 Task: Create a due date automation trigger when advanced on, 2 working days after a card is due add dates not starting this month at 11:00 AM.
Action: Mouse moved to (926, 73)
Screenshot: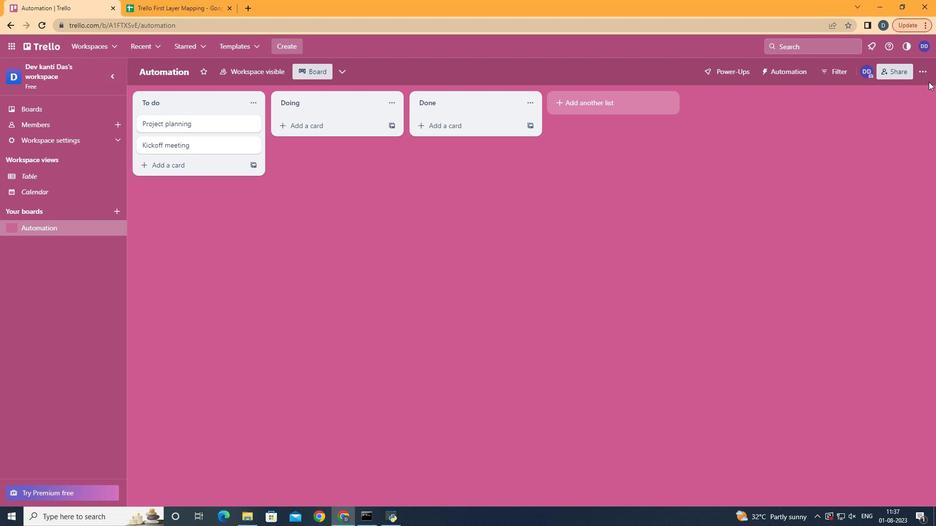 
Action: Mouse pressed left at (926, 73)
Screenshot: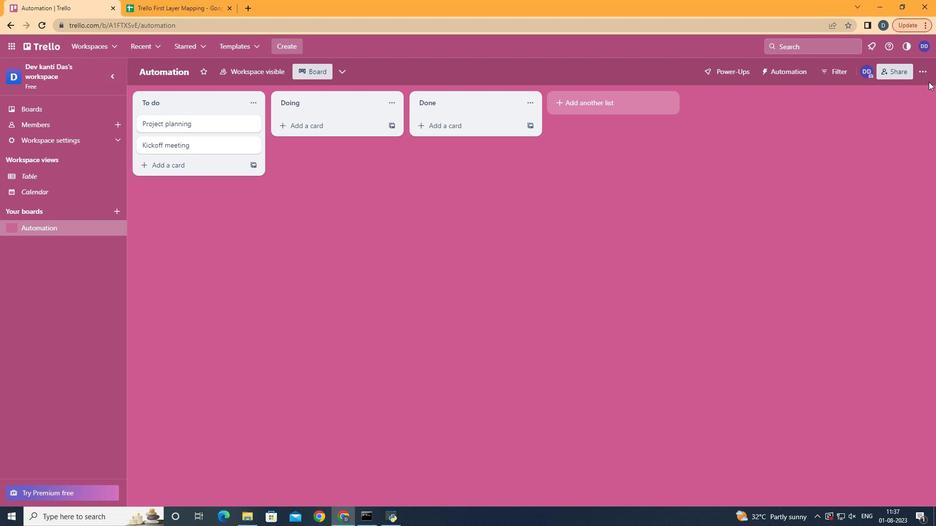 
Action: Mouse moved to (860, 213)
Screenshot: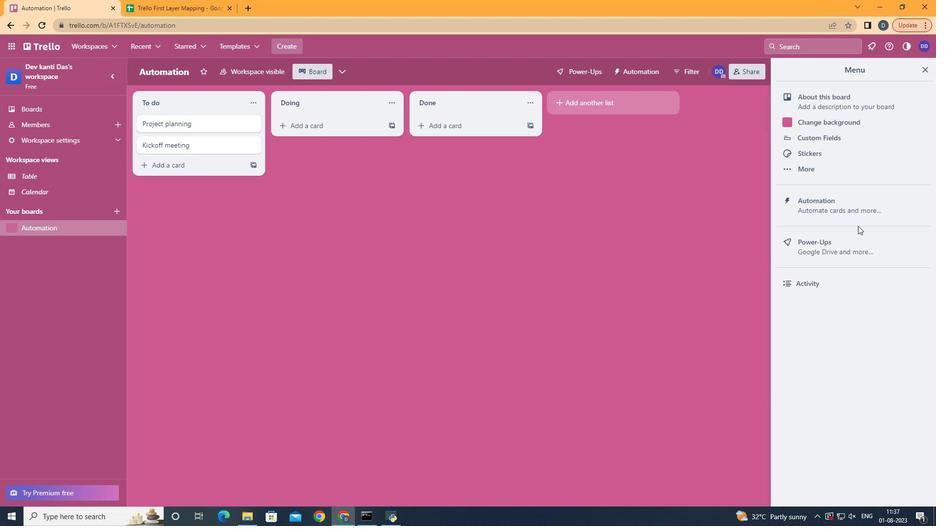 
Action: Mouse pressed left at (860, 213)
Screenshot: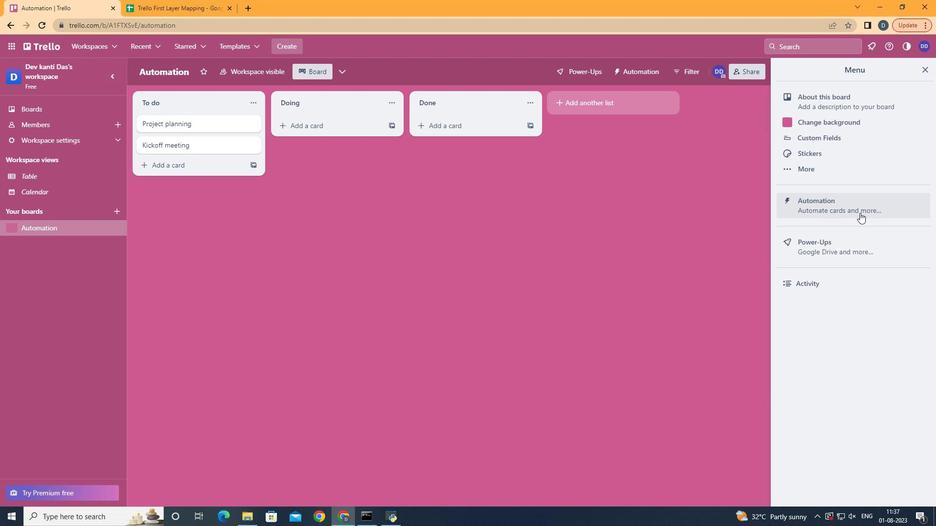 
Action: Mouse moved to (175, 194)
Screenshot: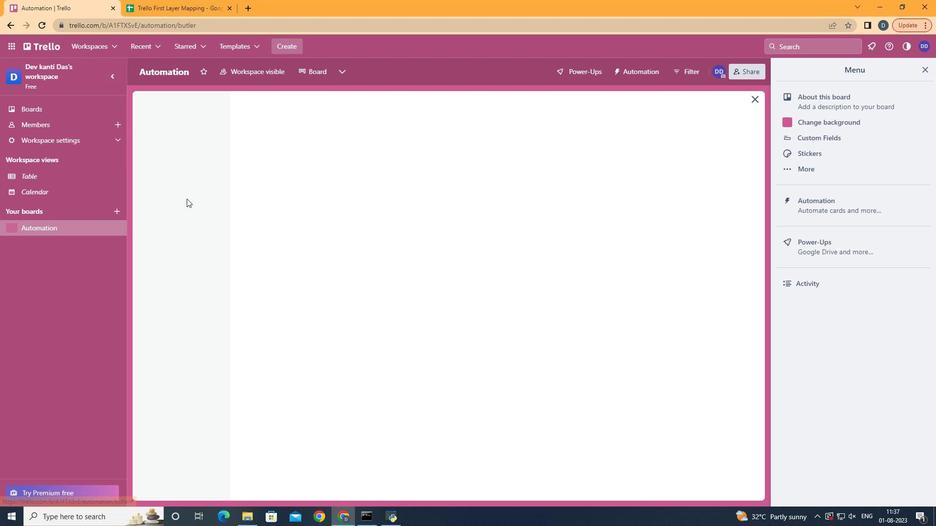 
Action: Mouse pressed left at (175, 194)
Screenshot: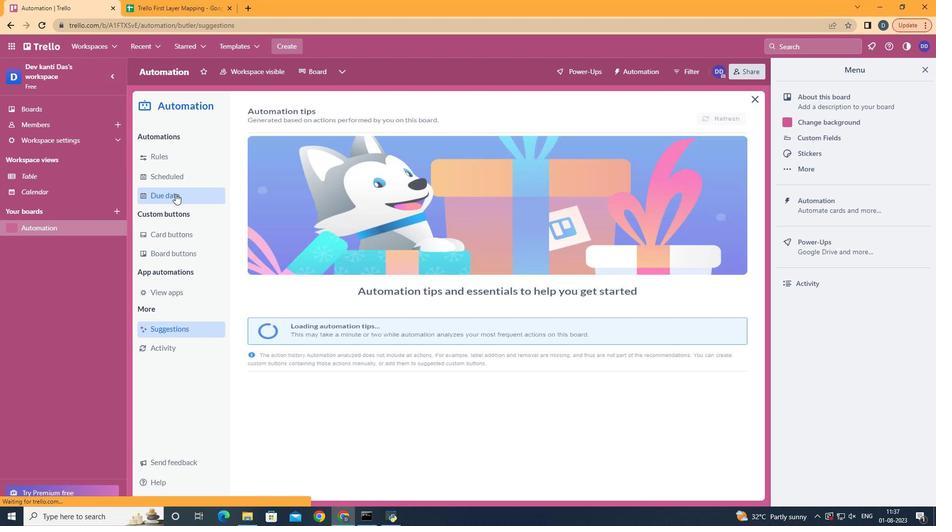 
Action: Mouse moved to (691, 119)
Screenshot: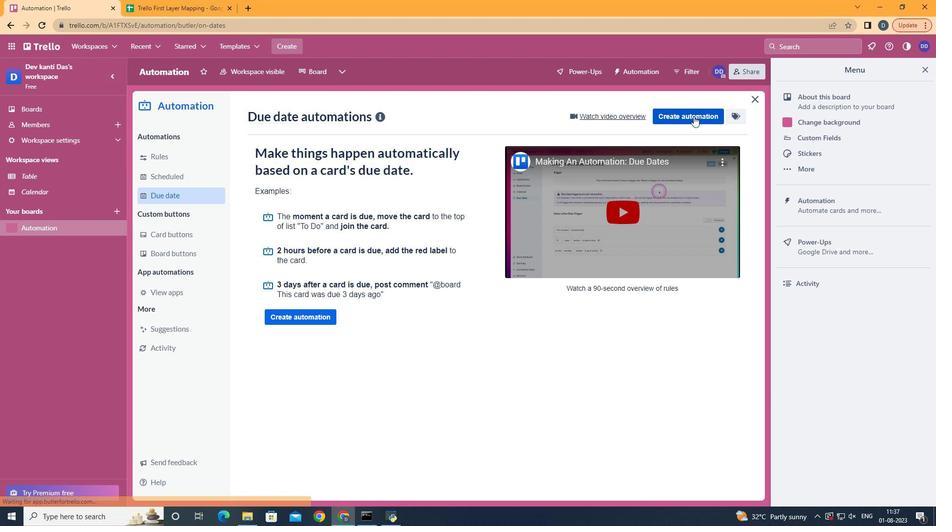 
Action: Mouse pressed left at (691, 119)
Screenshot: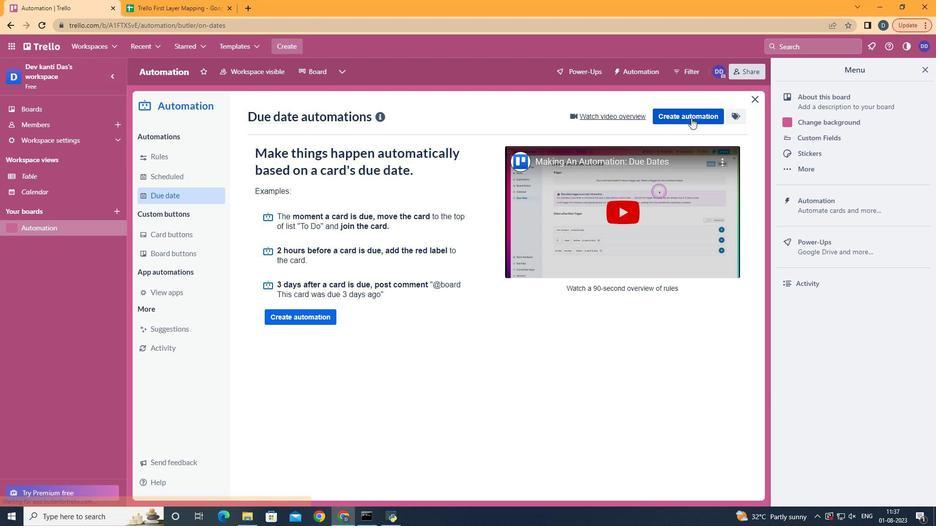 
Action: Mouse moved to (329, 210)
Screenshot: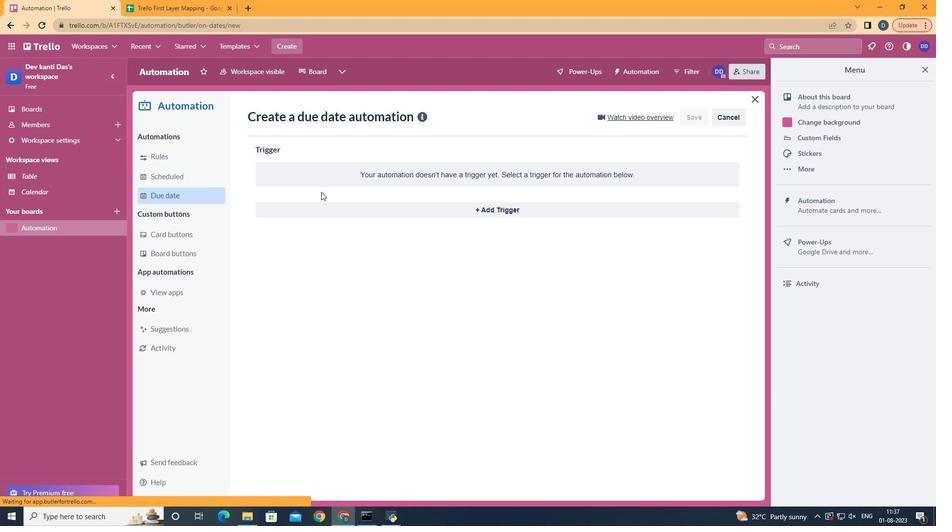 
Action: Mouse pressed left at (329, 210)
Screenshot: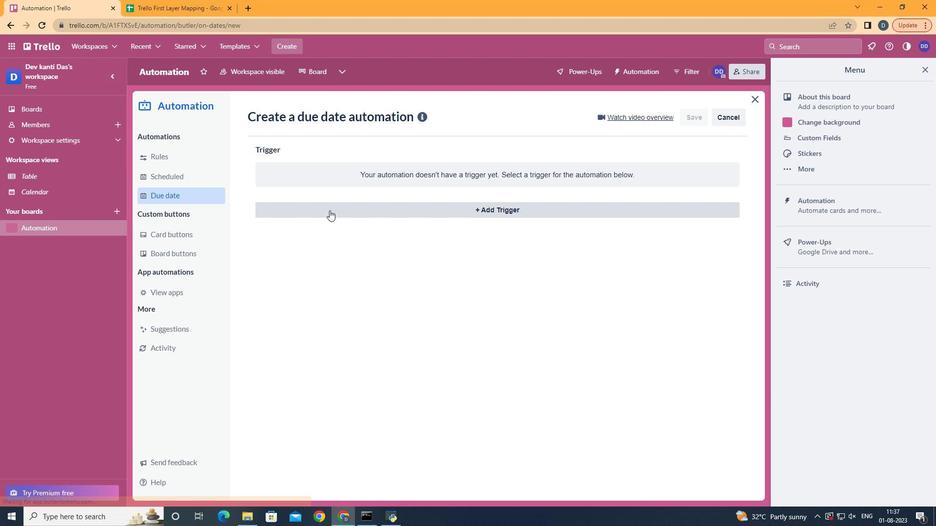 
Action: Mouse moved to (318, 394)
Screenshot: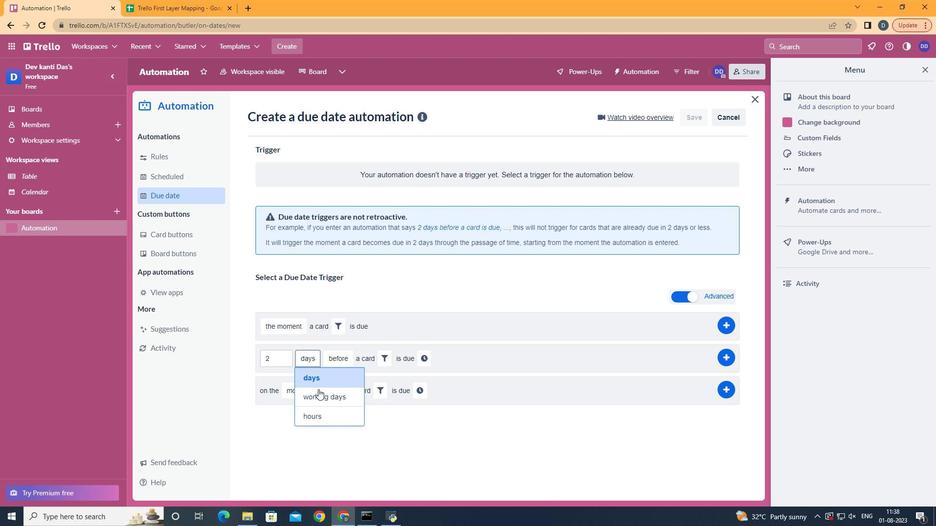 
Action: Mouse pressed left at (318, 394)
Screenshot: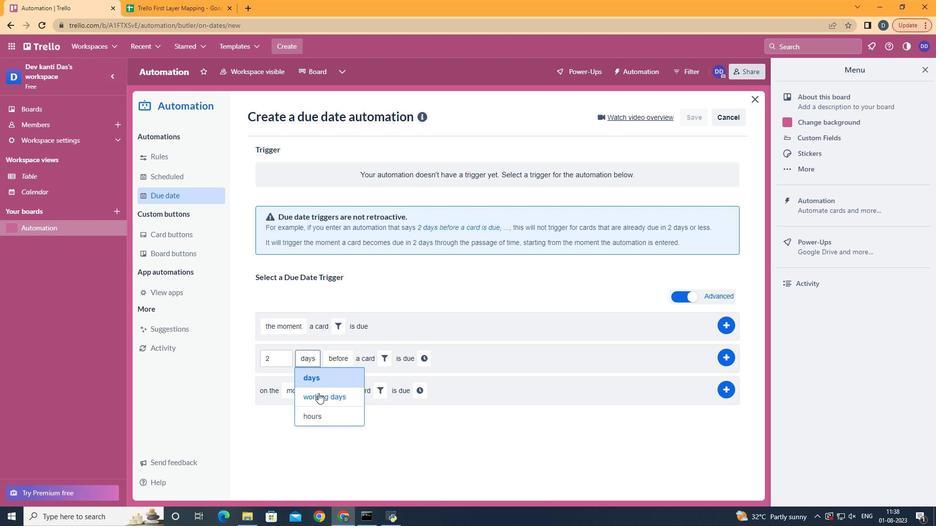 
Action: Mouse moved to (376, 399)
Screenshot: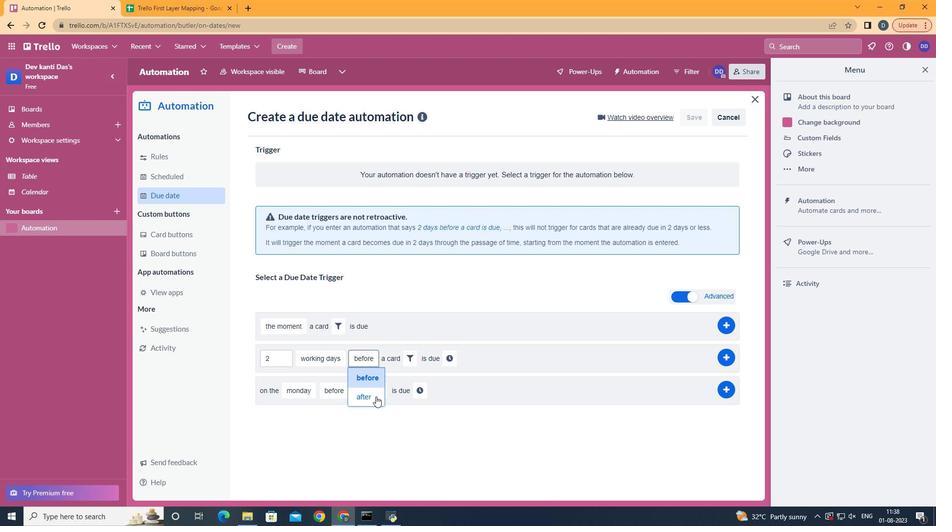 
Action: Mouse pressed left at (376, 399)
Screenshot: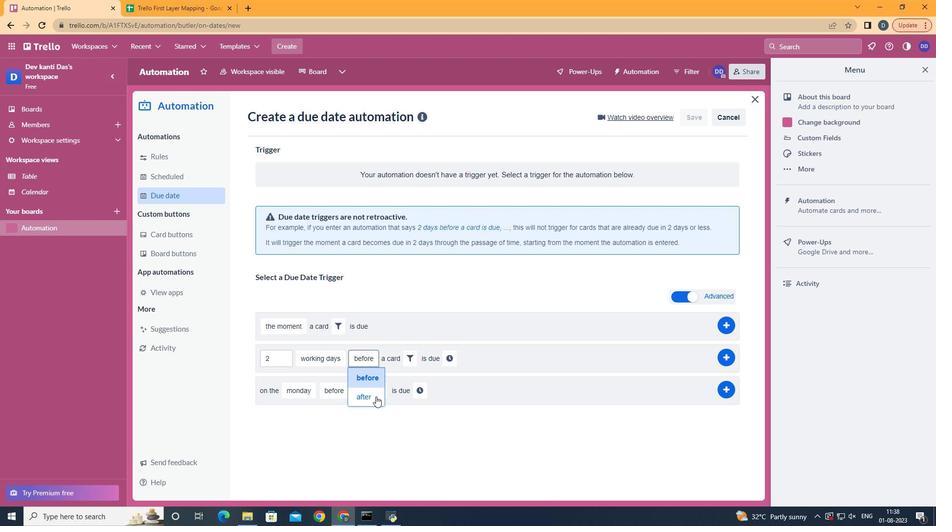 
Action: Mouse moved to (401, 362)
Screenshot: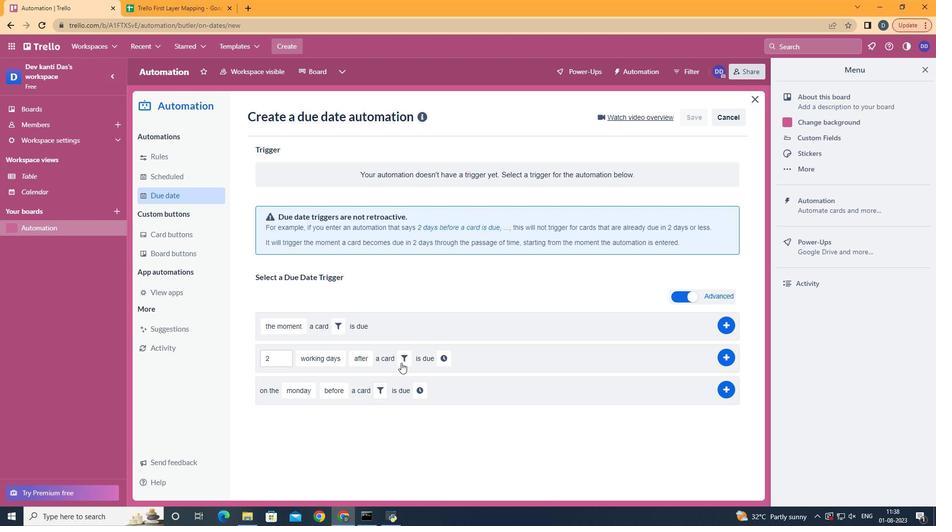 
Action: Mouse pressed left at (401, 362)
Screenshot: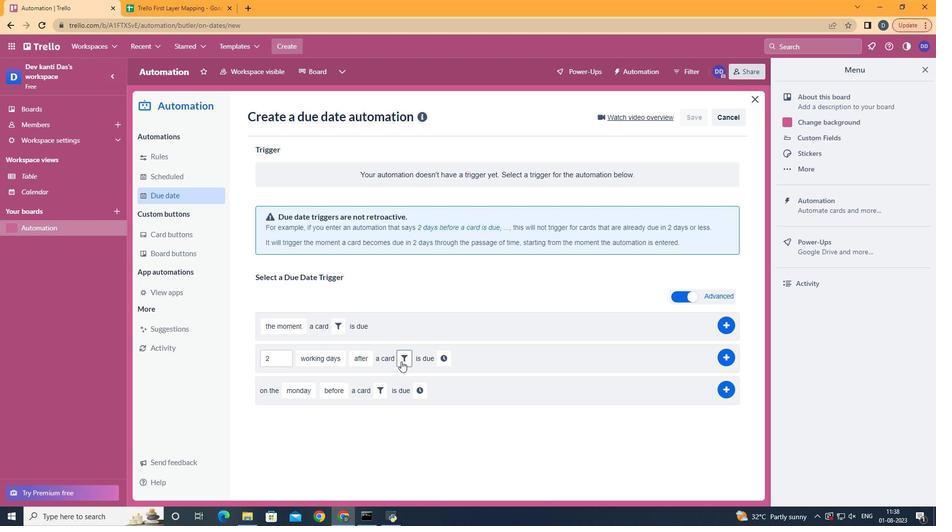 
Action: Mouse moved to (448, 389)
Screenshot: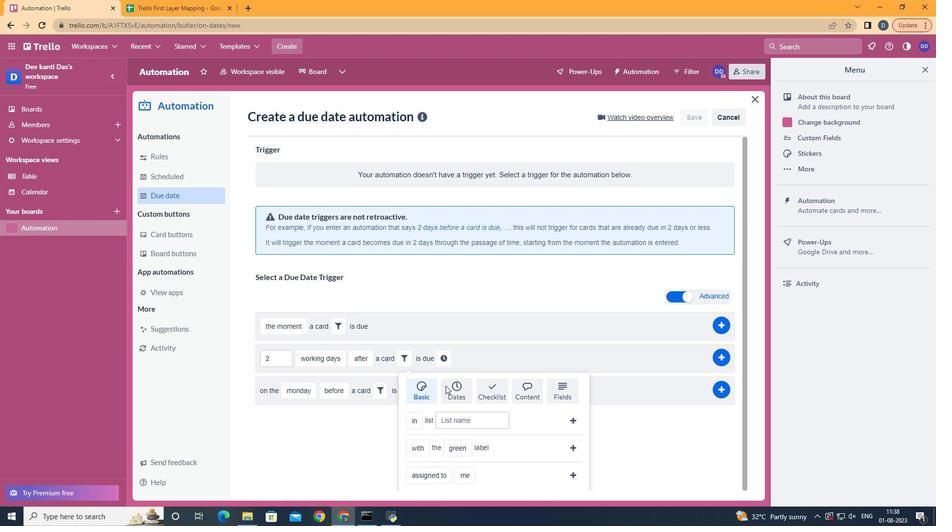 
Action: Mouse pressed left at (448, 389)
Screenshot: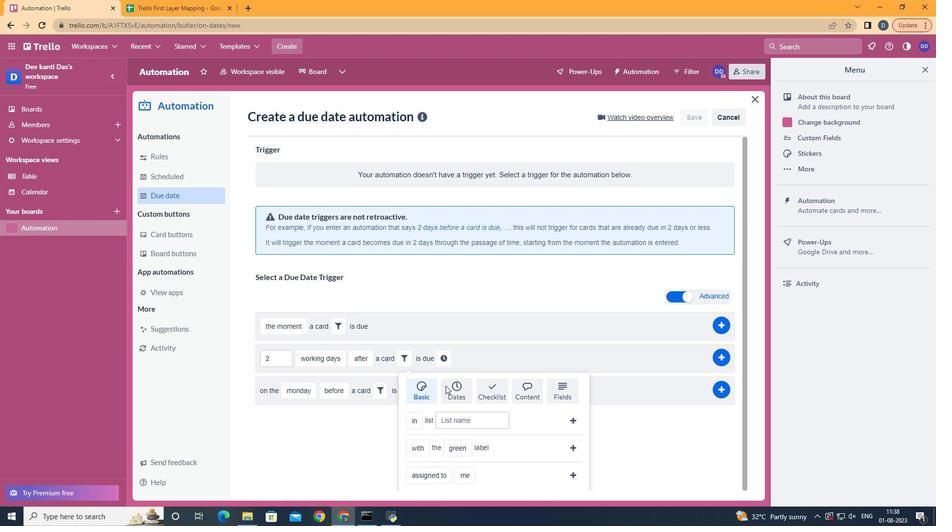 
Action: Mouse moved to (448, 389)
Screenshot: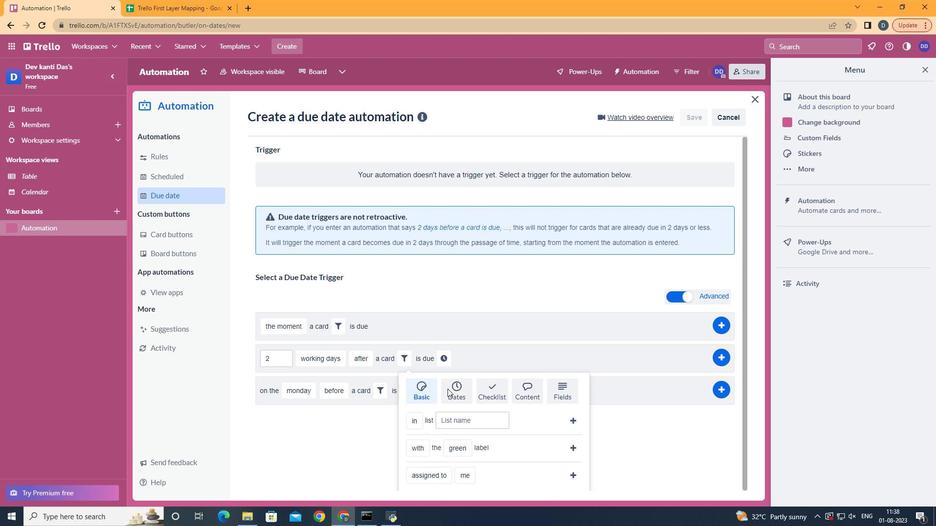
Action: Mouse scrolled (448, 389) with delta (0, 0)
Screenshot: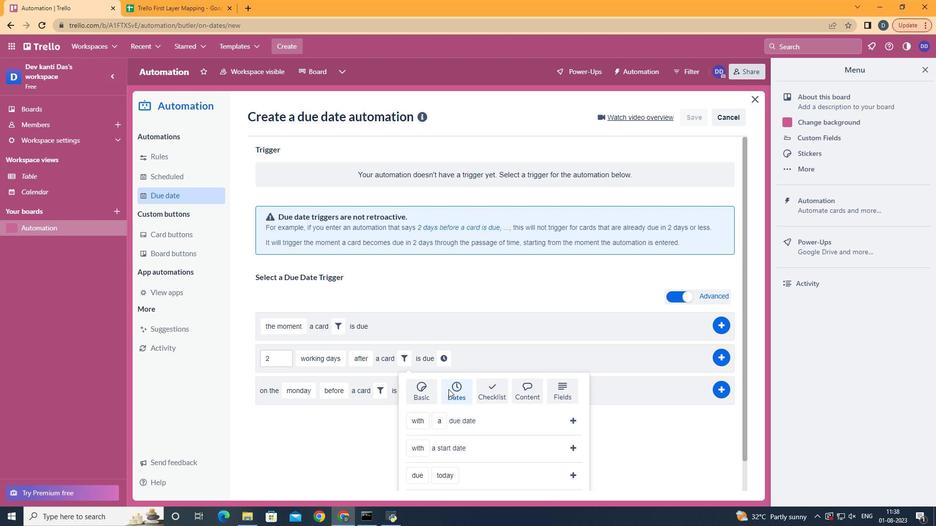 
Action: Mouse scrolled (448, 389) with delta (0, 0)
Screenshot: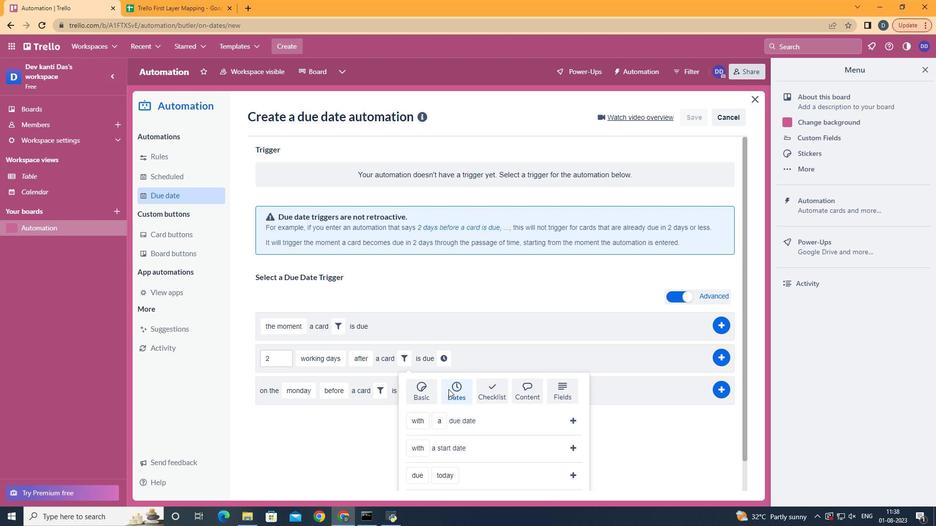 
Action: Mouse scrolled (448, 389) with delta (0, 0)
Screenshot: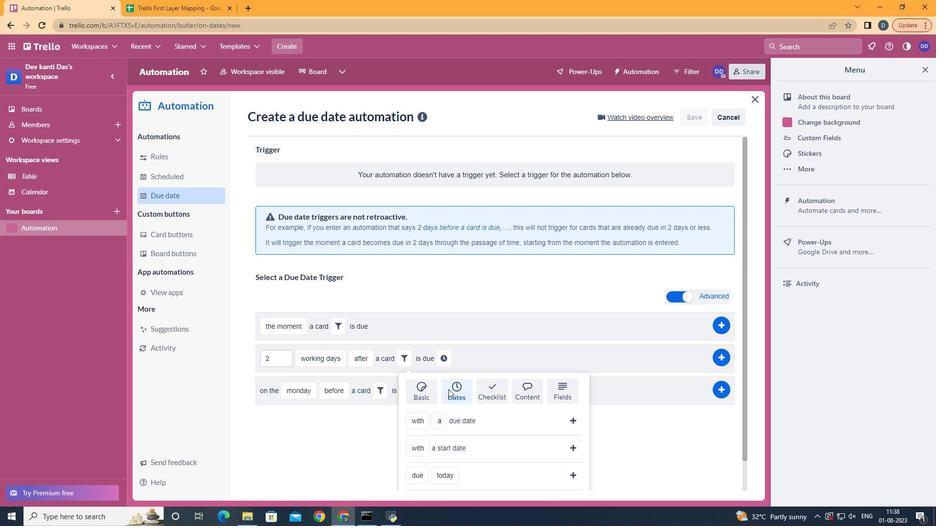 
Action: Mouse scrolled (448, 389) with delta (0, 0)
Screenshot: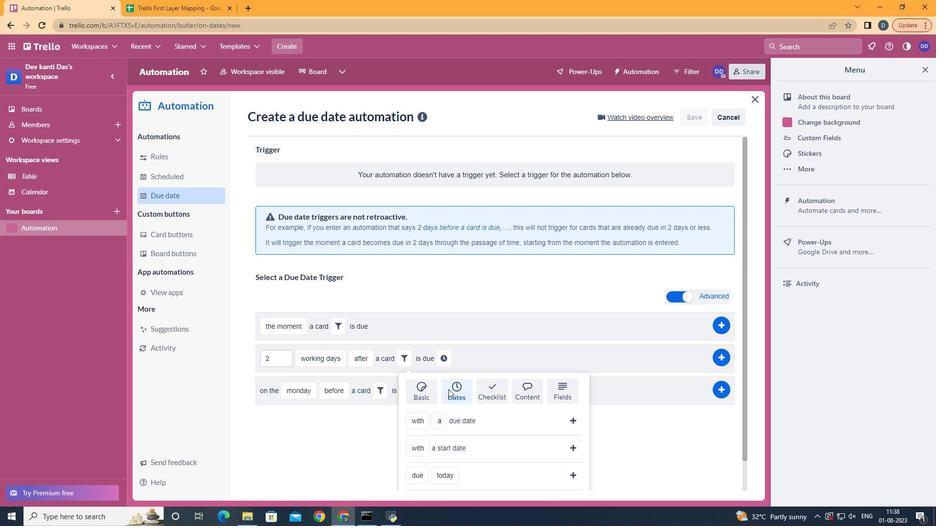 
Action: Mouse moved to (427, 423)
Screenshot: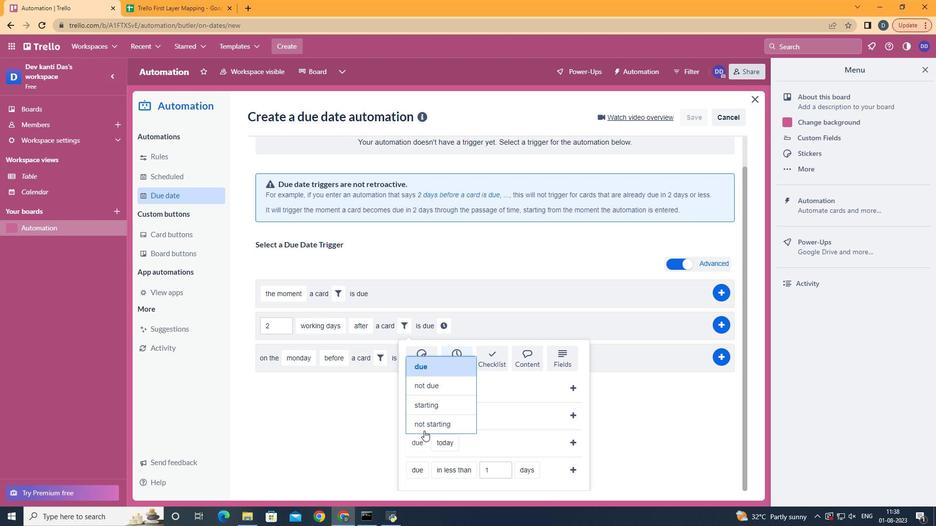 
Action: Mouse pressed left at (427, 423)
Screenshot: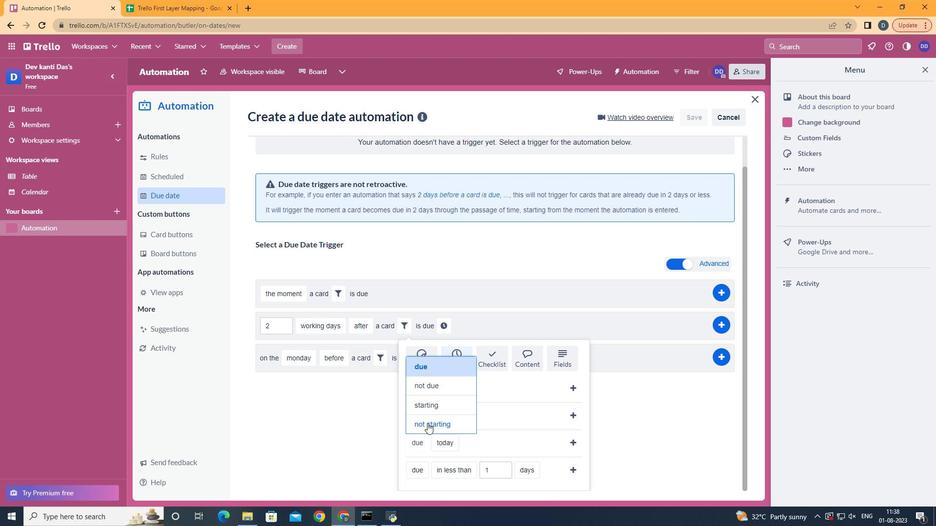 
Action: Mouse moved to (475, 403)
Screenshot: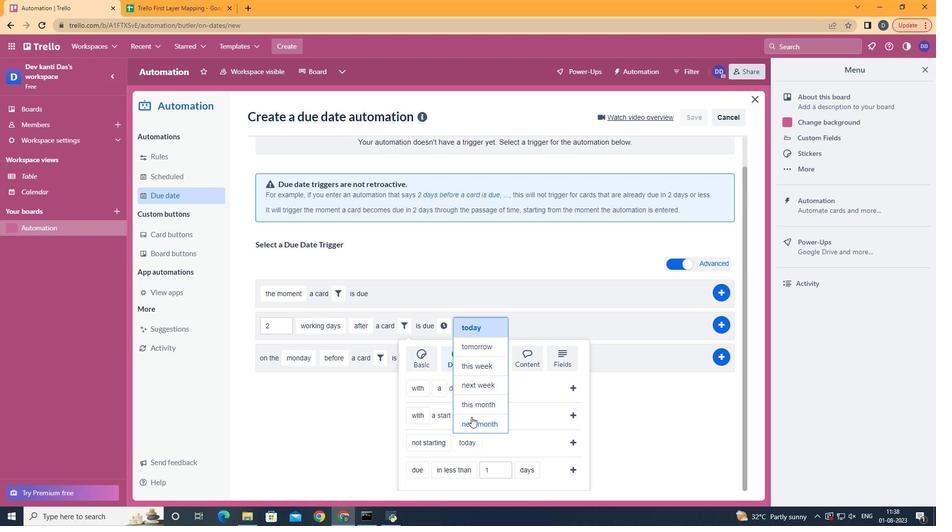 
Action: Mouse pressed left at (475, 403)
Screenshot: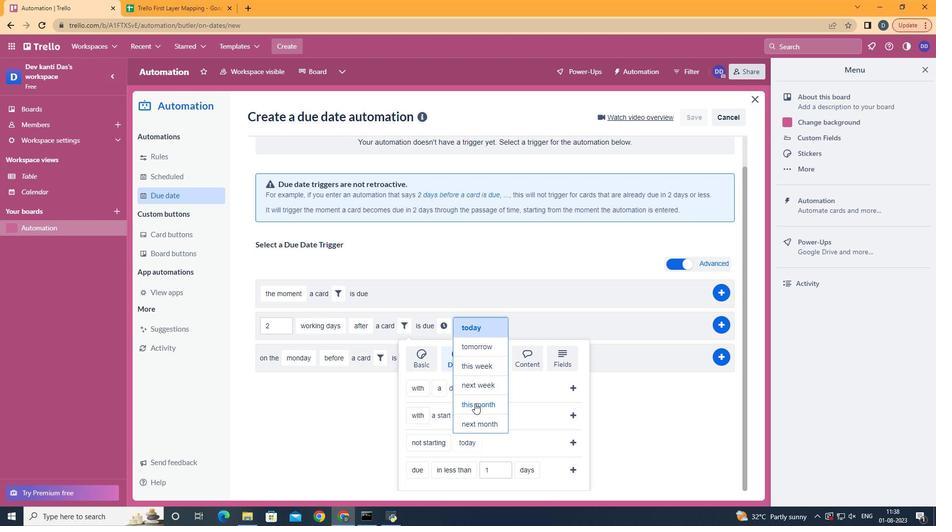 
Action: Mouse moved to (578, 443)
Screenshot: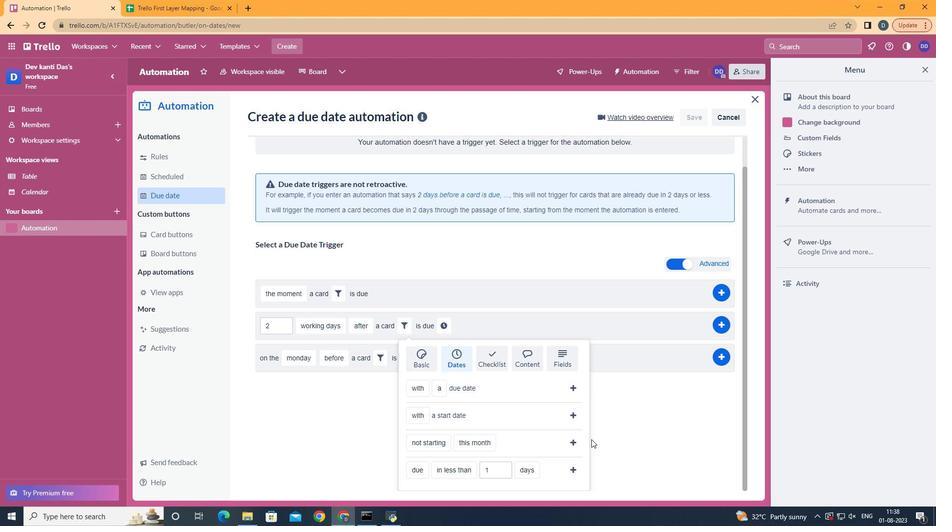 
Action: Mouse pressed left at (578, 443)
Screenshot: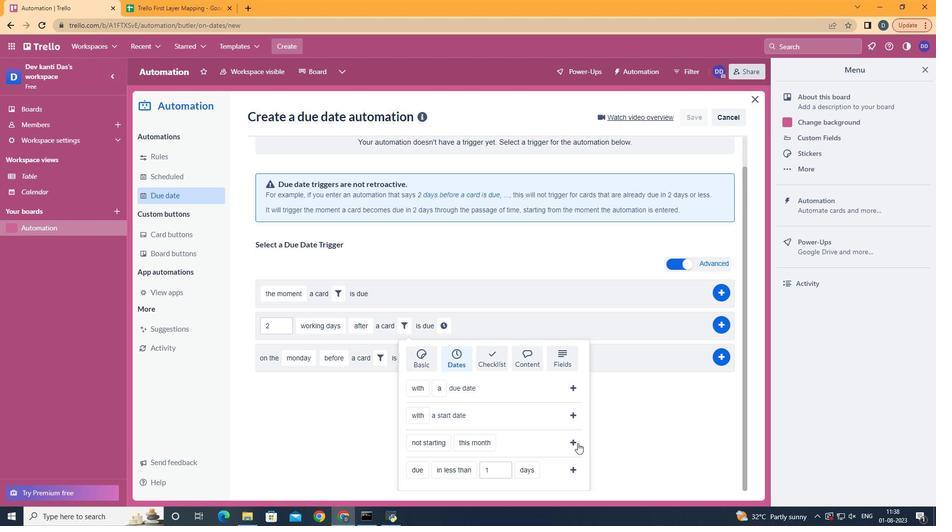 
Action: Mouse moved to (543, 359)
Screenshot: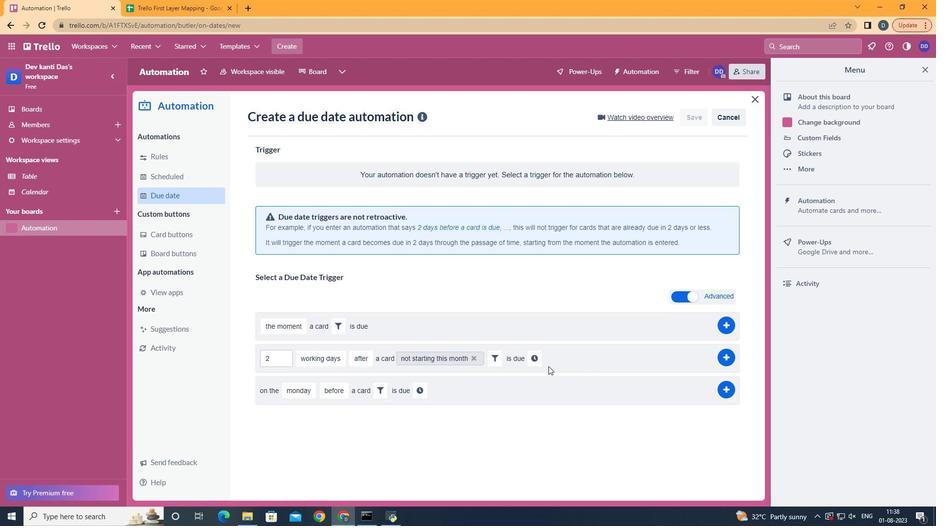 
Action: Mouse pressed left at (543, 359)
Screenshot: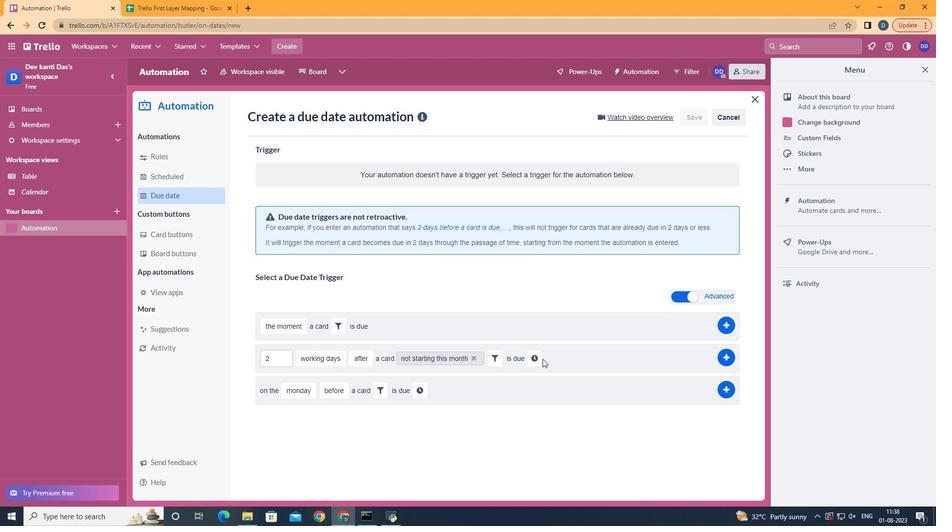 
Action: Mouse moved to (533, 360)
Screenshot: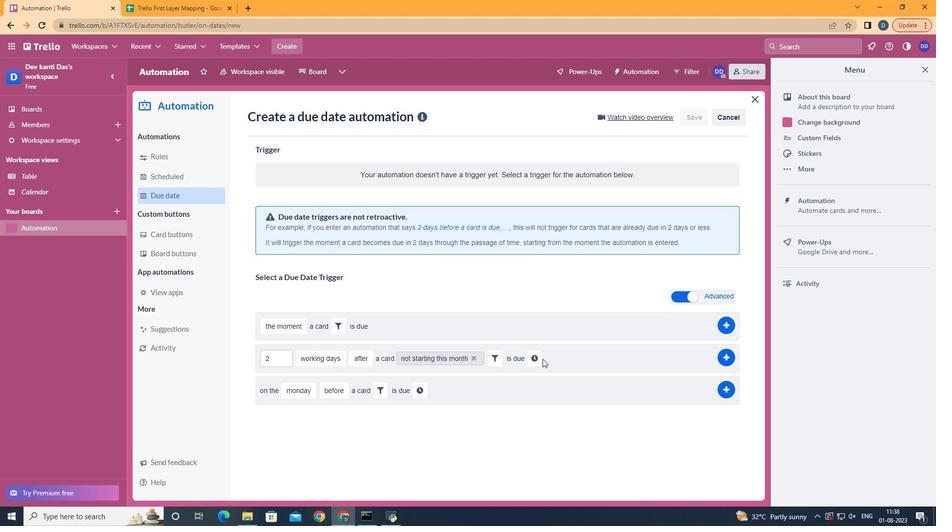 
Action: Mouse pressed left at (533, 360)
Screenshot: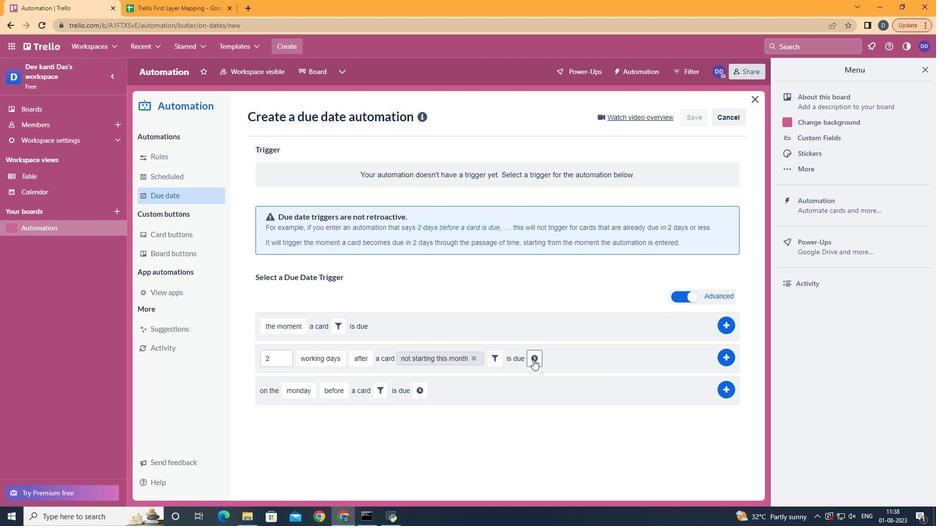 
Action: Mouse moved to (592, 360)
Screenshot: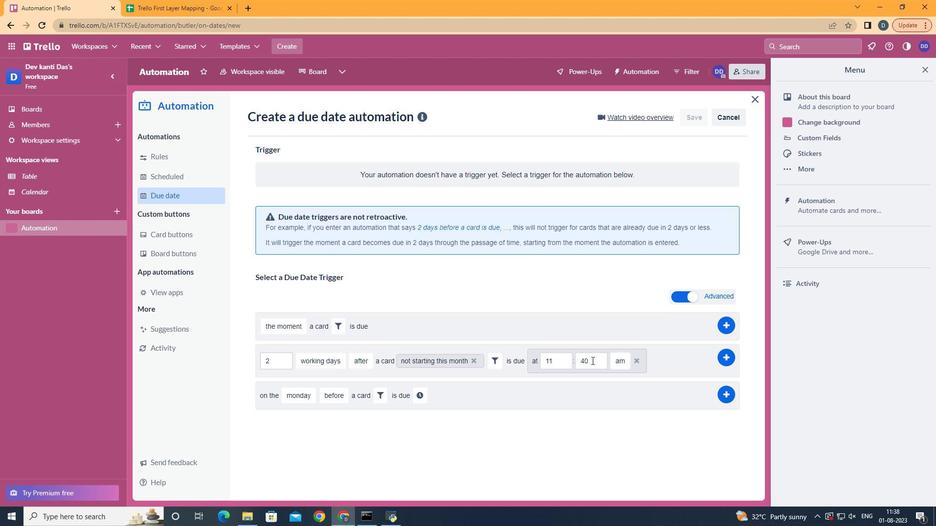 
Action: Mouse pressed left at (592, 360)
Screenshot: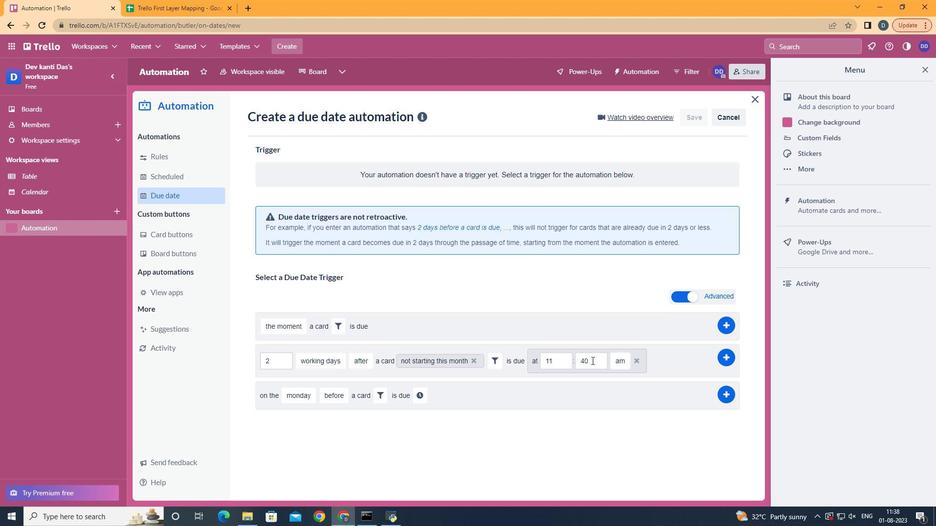 
Action: Key pressed <Key.backspace><Key.backspace>00
Screenshot: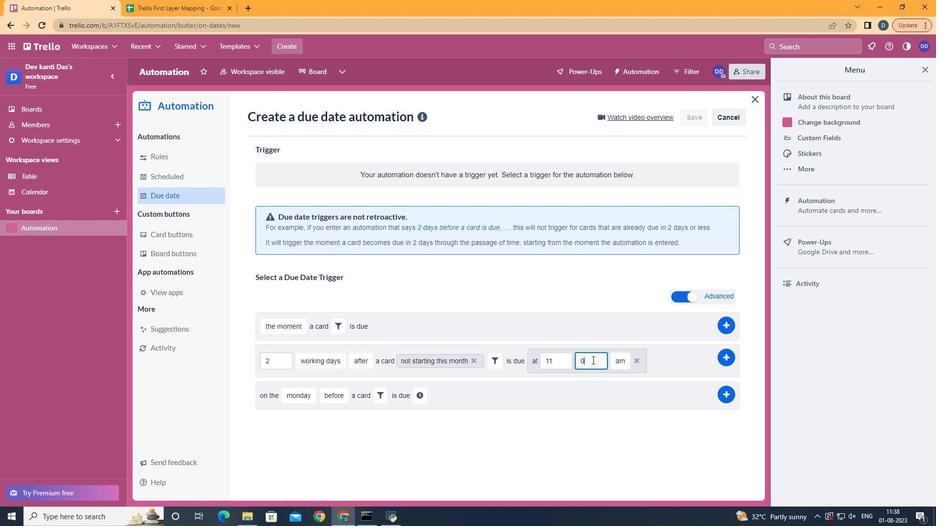 
Action: Mouse moved to (725, 360)
Screenshot: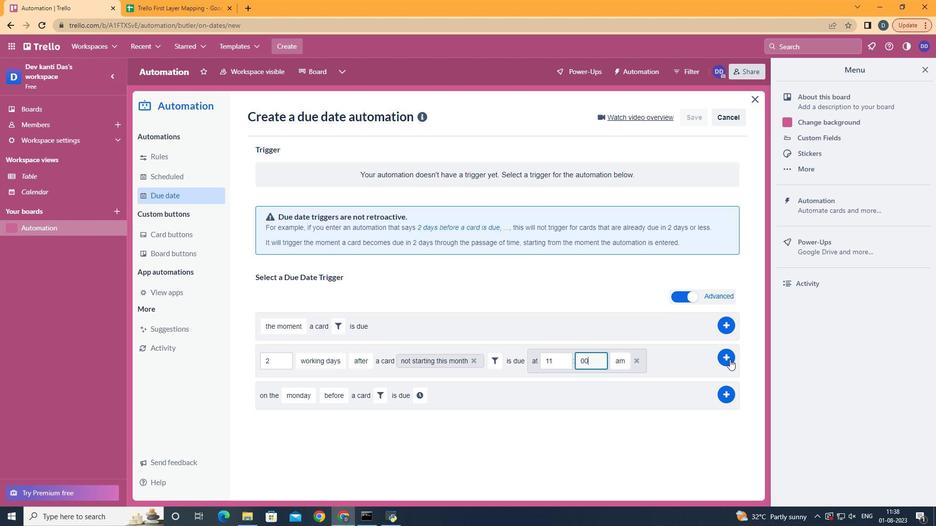 
Action: Mouse pressed left at (725, 360)
Screenshot: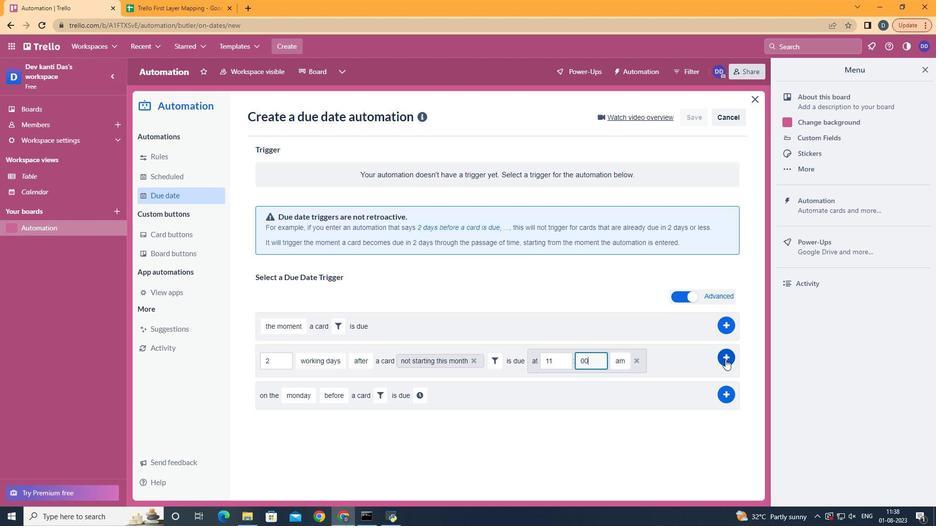 
Action: Mouse moved to (335, 242)
Screenshot: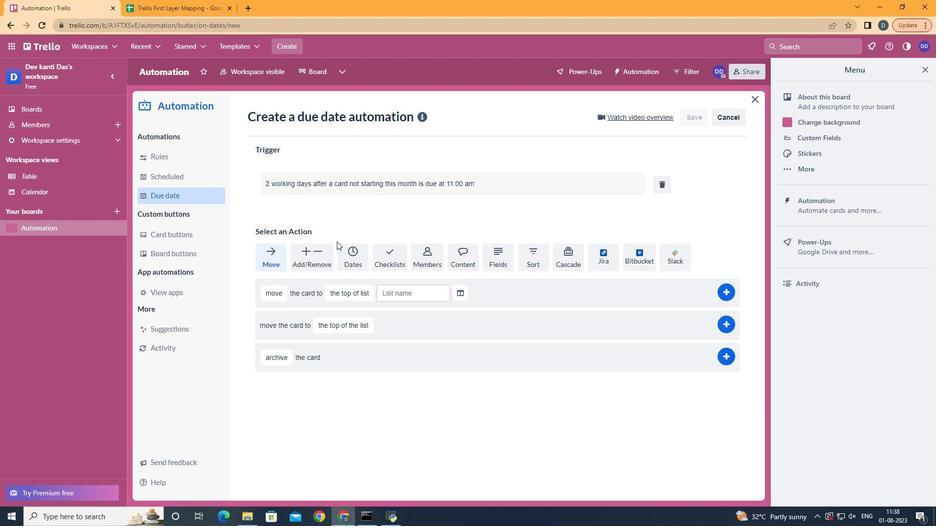 
